 Task: Create Workspace Job Evaluation and Classification Workspace description Create and manage company-wide customer onboarding and training. Workspace type Small Business
Action: Mouse moved to (372, 185)
Screenshot: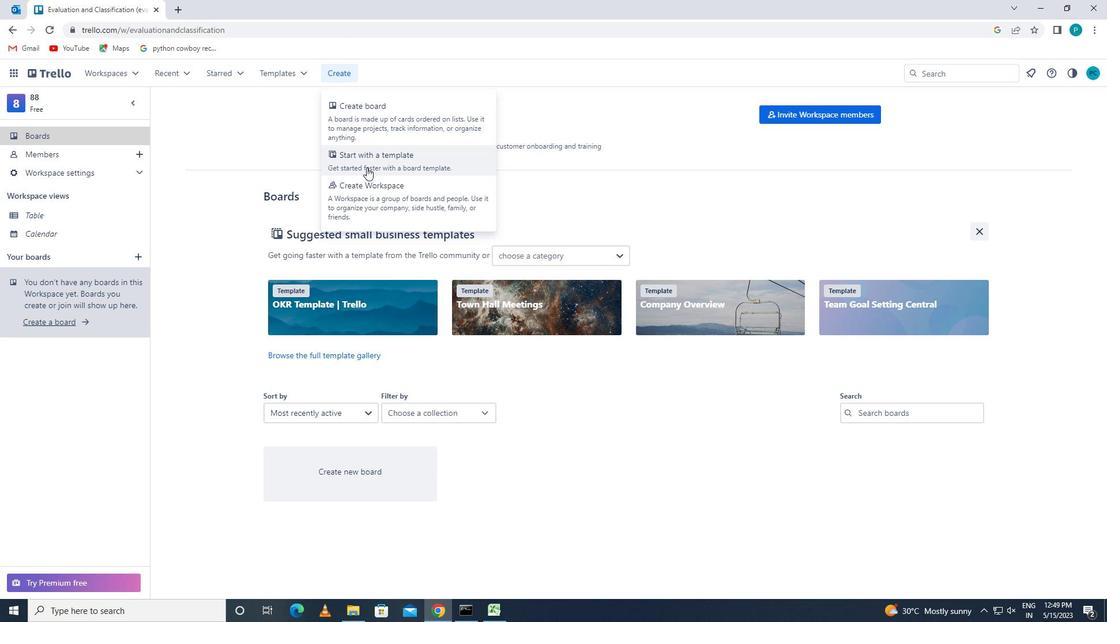 
Action: Mouse pressed left at (372, 185)
Screenshot: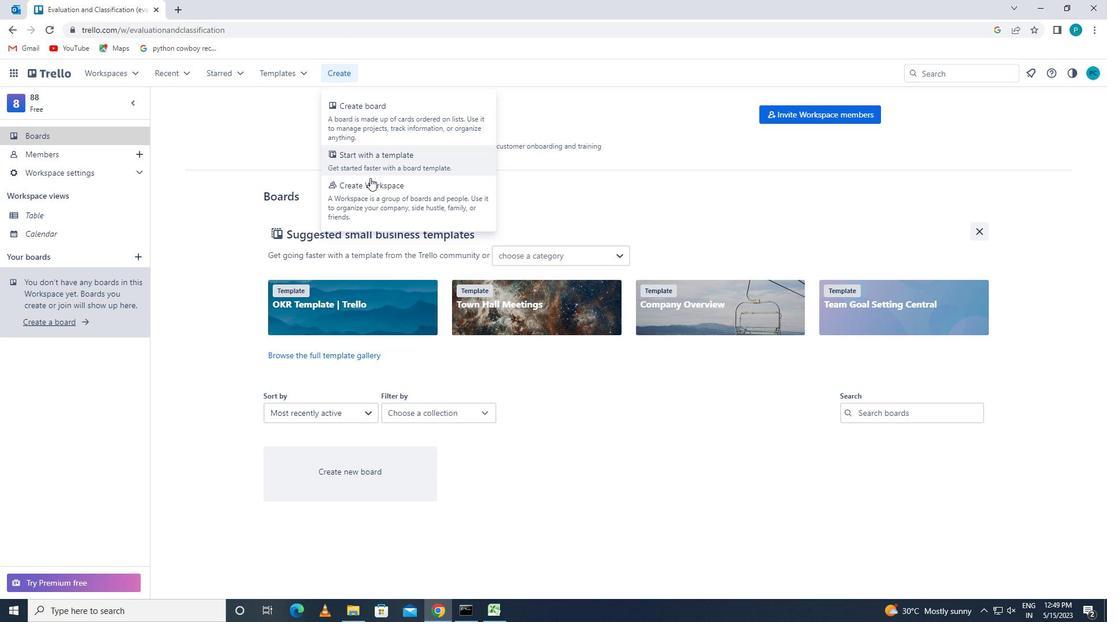 
Action: Mouse moved to (372, 218)
Screenshot: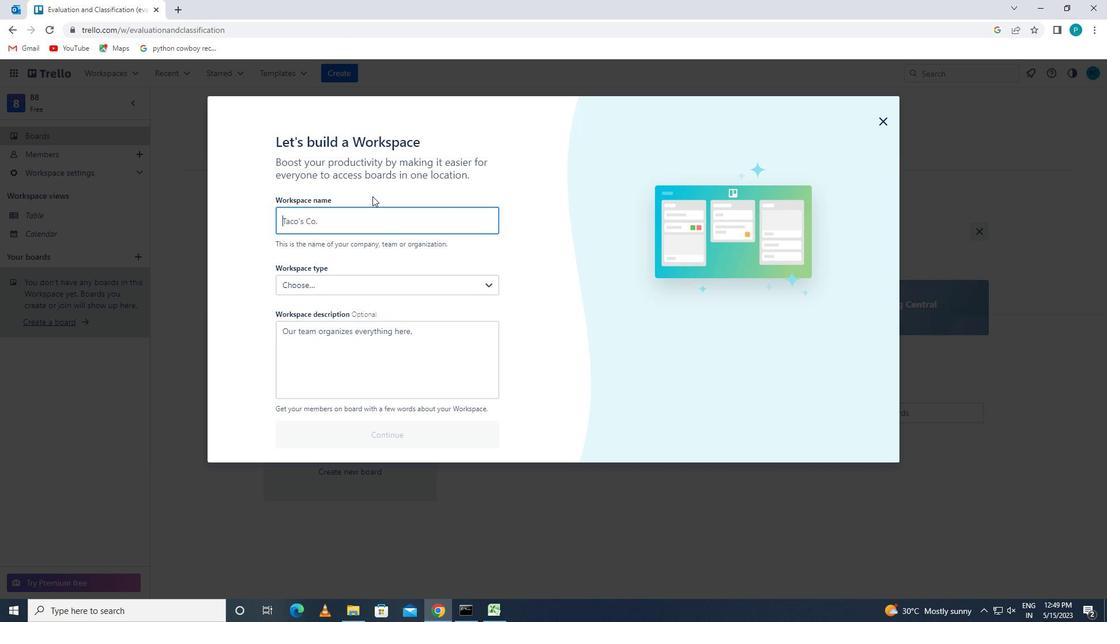 
Action: Mouse pressed left at (372, 218)
Screenshot: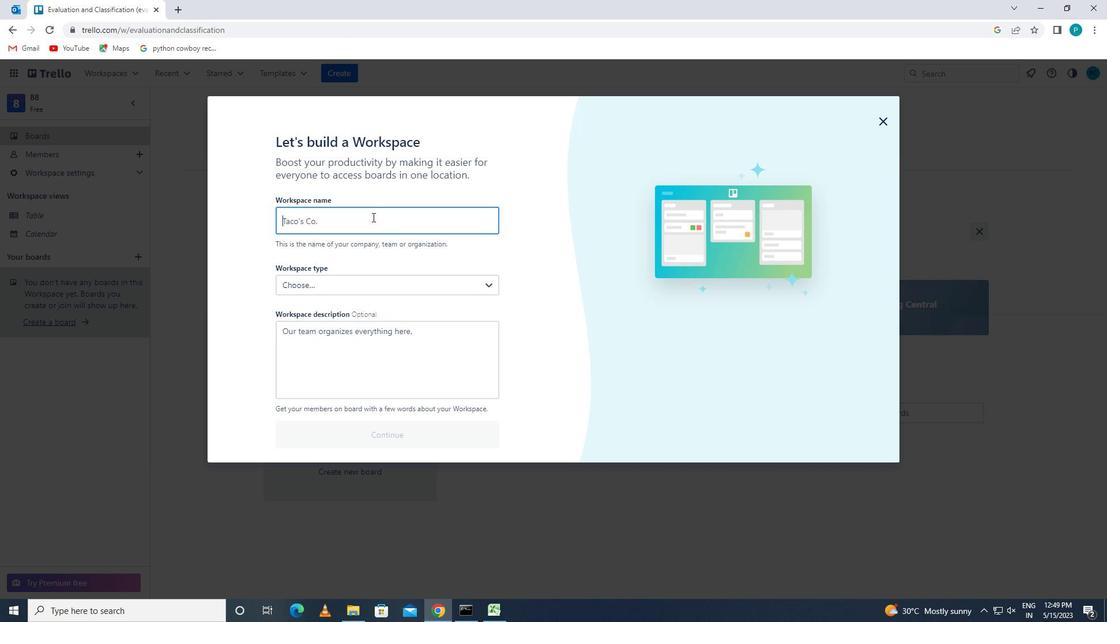 
Action: Key pressed <Key.caps_lock>j<Key.caps_lock>ob<Key.space><Key.caps_lock>e<Key.caps_lock>valuation<Key.space>and<Key.space><Key.caps_lock>c<Key.caps_lock>lassification<Key.space>
Screenshot: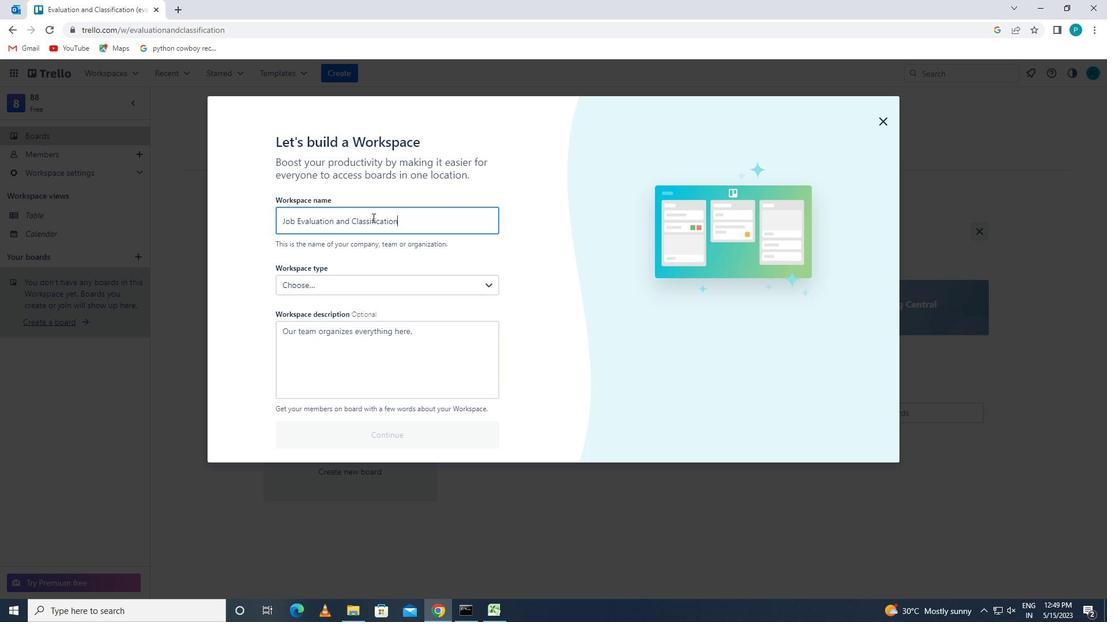 
Action: Mouse moved to (361, 350)
Screenshot: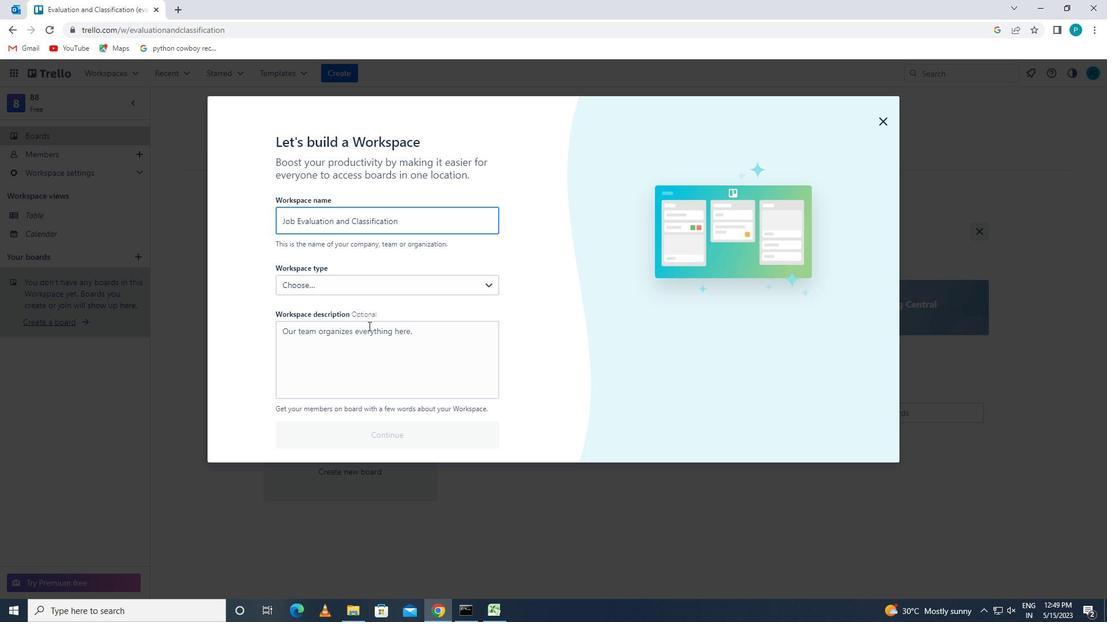 
Action: Mouse pressed left at (361, 350)
Screenshot: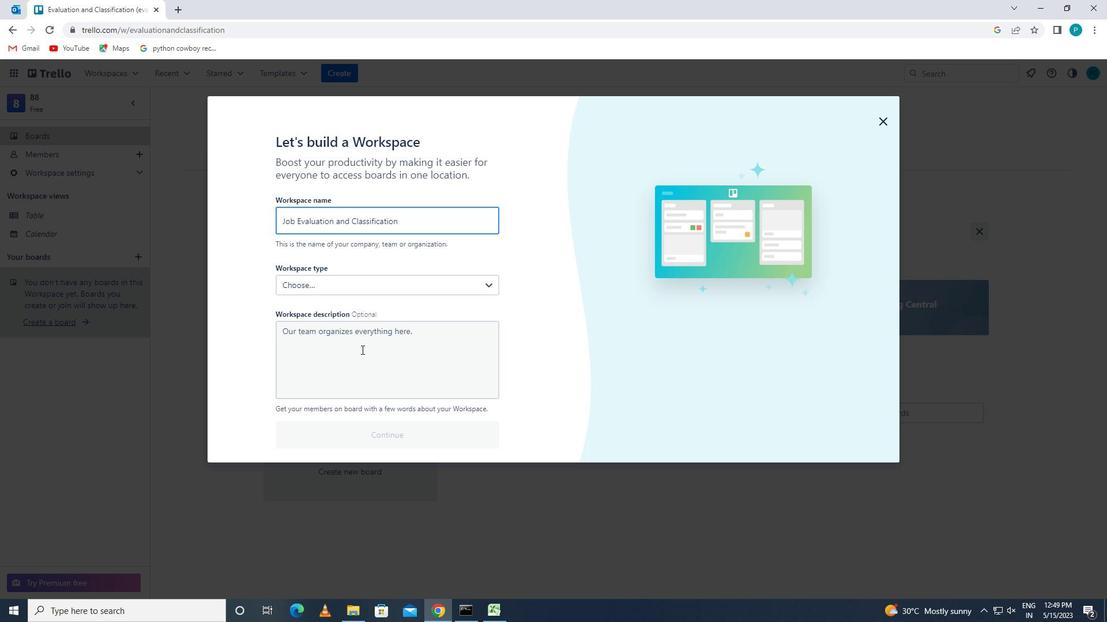 
Action: Key pressed <Key.caps_lock>c<Key.caps_lock>reate<Key.space>and<Key.space>manaf<Key.backspace>ge<Key.space>company<Key.space>-wide<Key.space>customer<Key.space>onboardib<Key.backspace>m<Key.backspace>ng<Key.space>and<Key.space>training
Screenshot: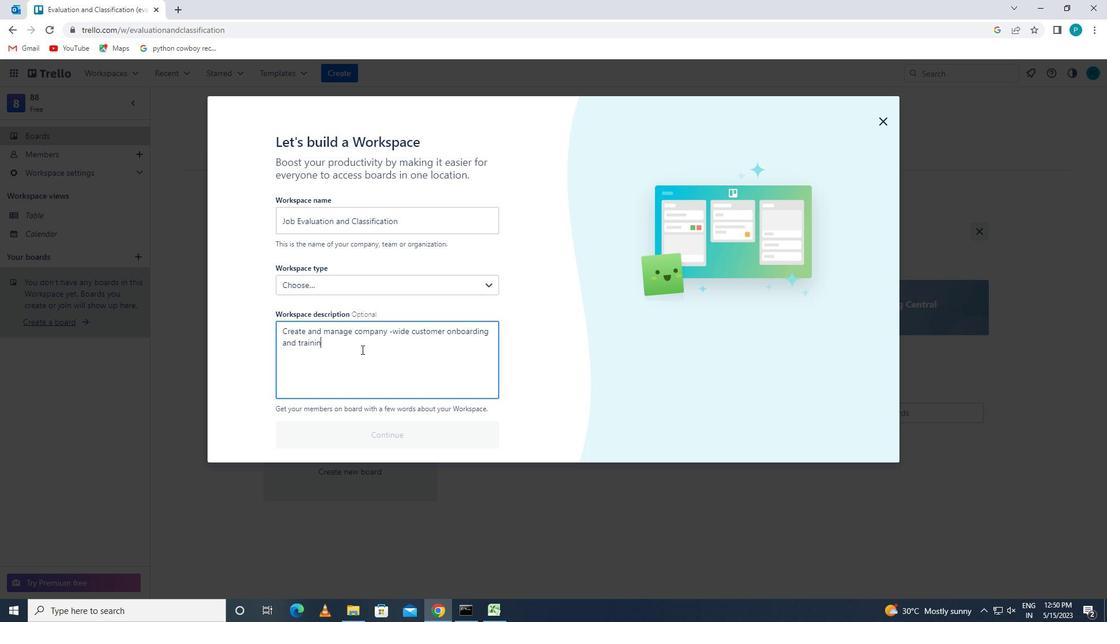 
Action: Mouse moved to (338, 281)
Screenshot: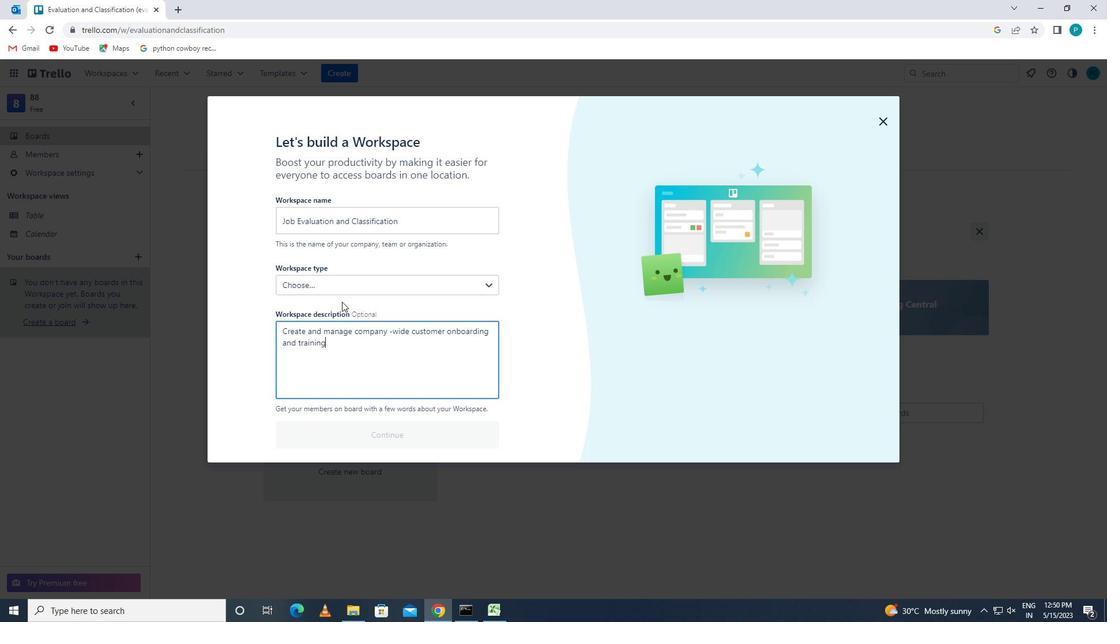 
Action: Mouse pressed left at (338, 281)
Screenshot: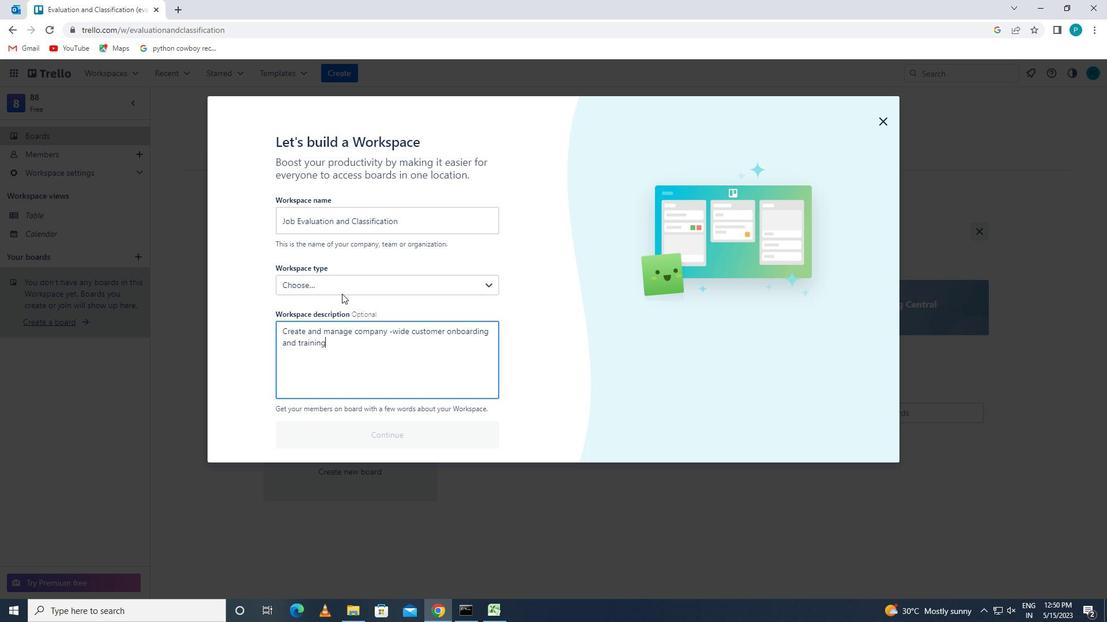 
Action: Mouse moved to (347, 315)
Screenshot: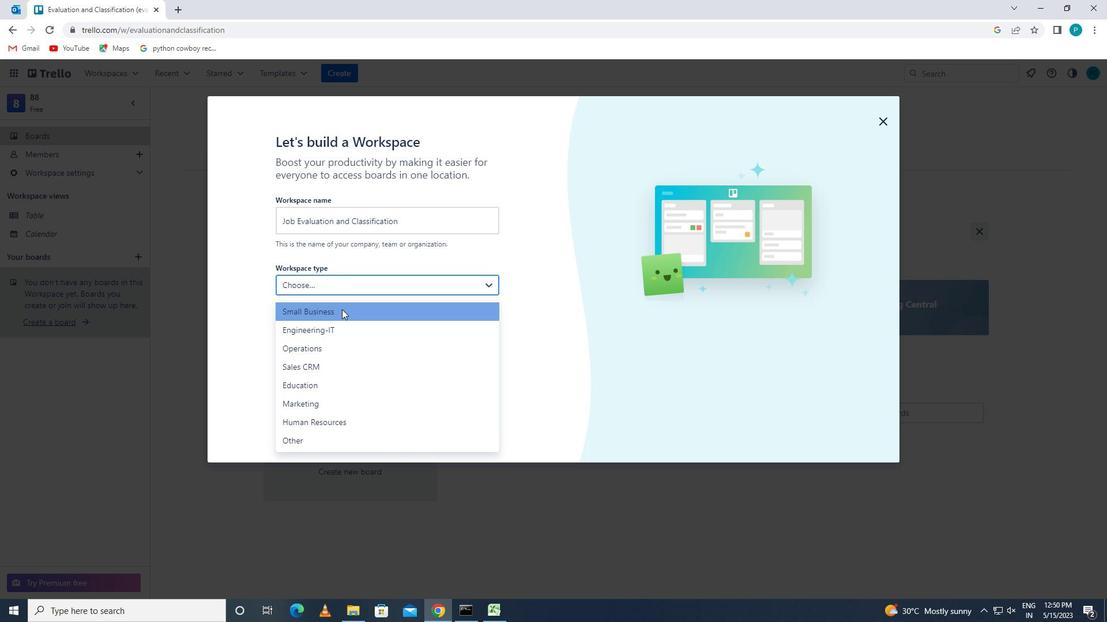 
Action: Mouse pressed left at (347, 315)
Screenshot: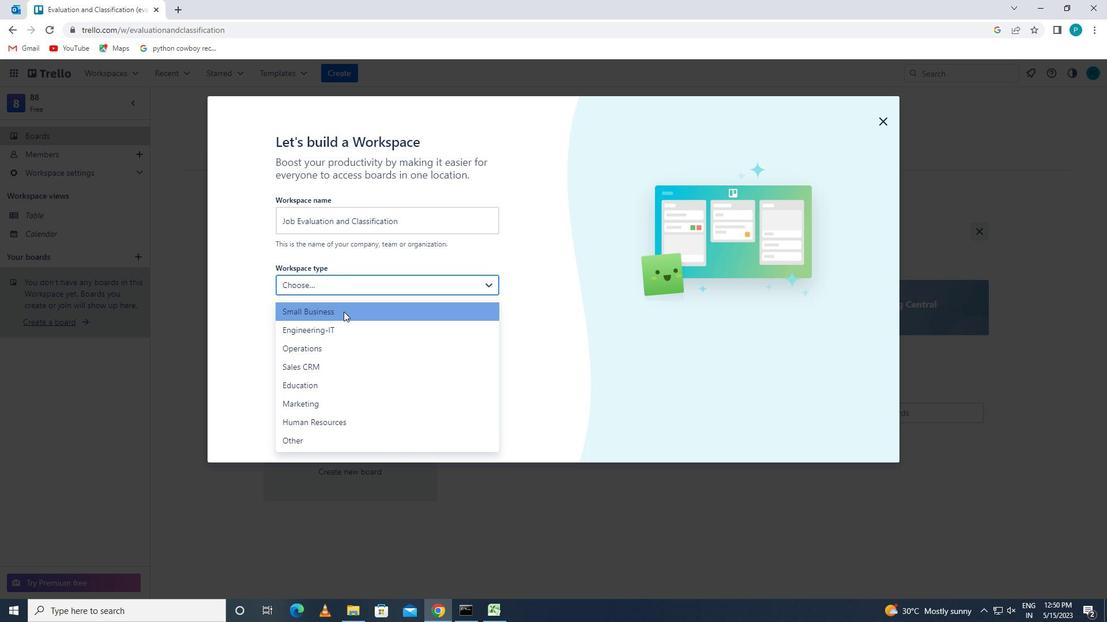
Action: Mouse moved to (322, 443)
Screenshot: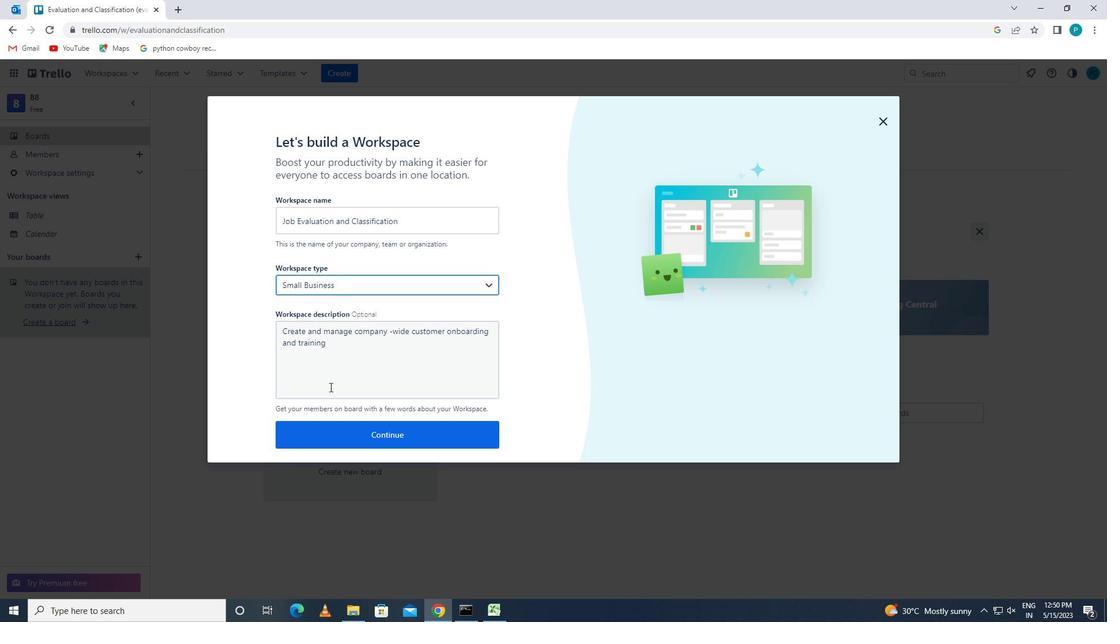 
Action: Mouse pressed left at (322, 443)
Screenshot: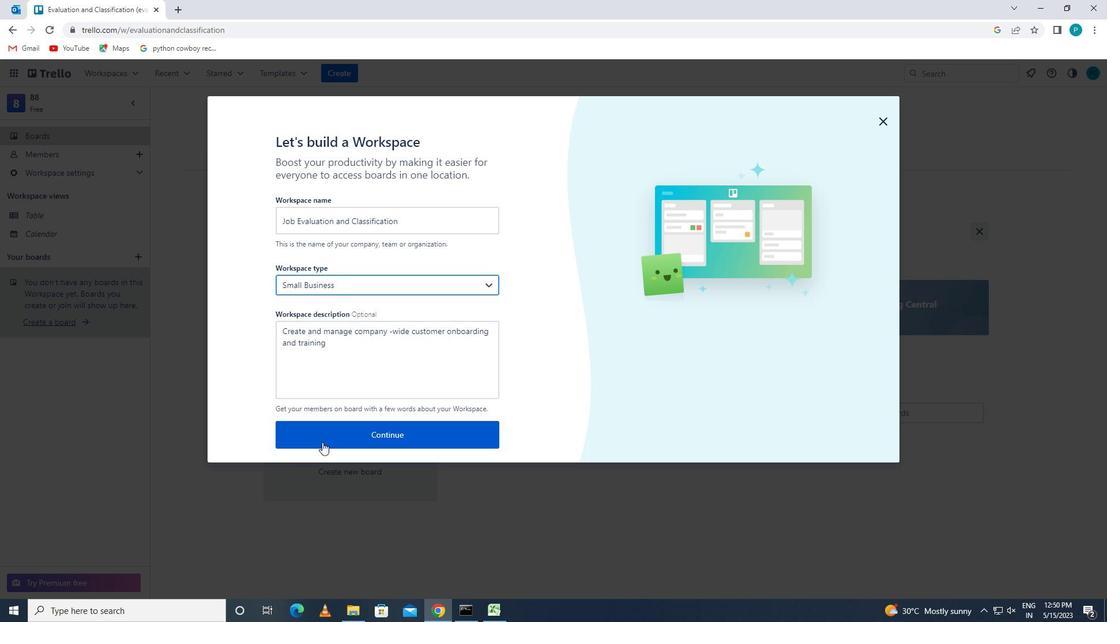 
Action: Mouse moved to (585, 370)
Screenshot: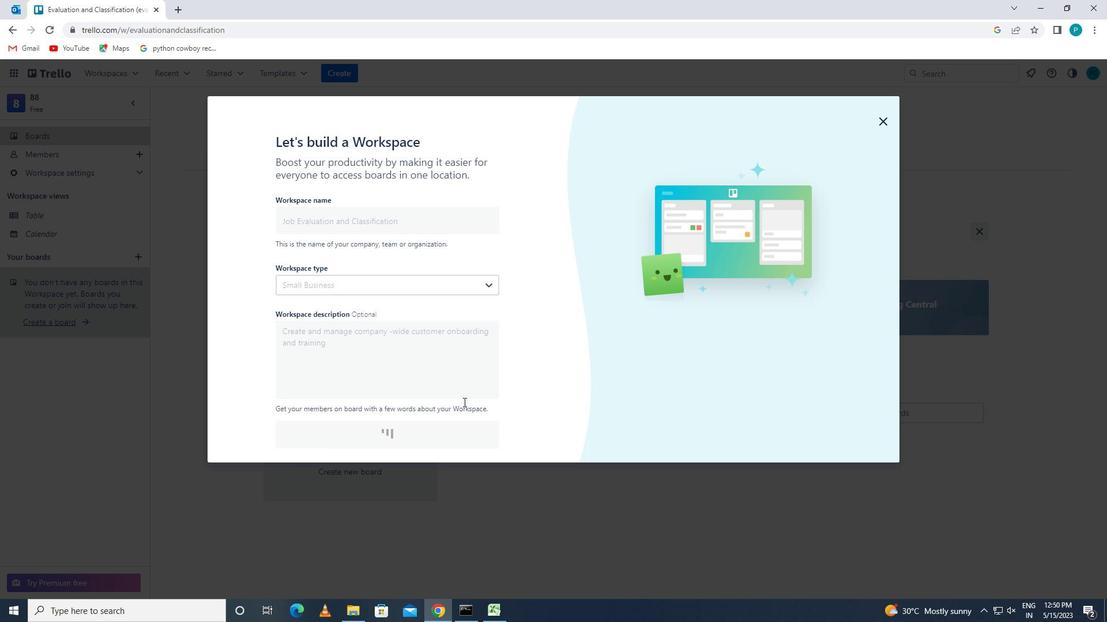 
